 Task: Make in the project CometWorks a sprint 'Rushing Rapids'. Create in the project CometWorks a sprint 'Rushing Rapids'. Add in the project CometWorks a sprint 'Rushing Rapids'
Action: Mouse moved to (210, 59)
Screenshot: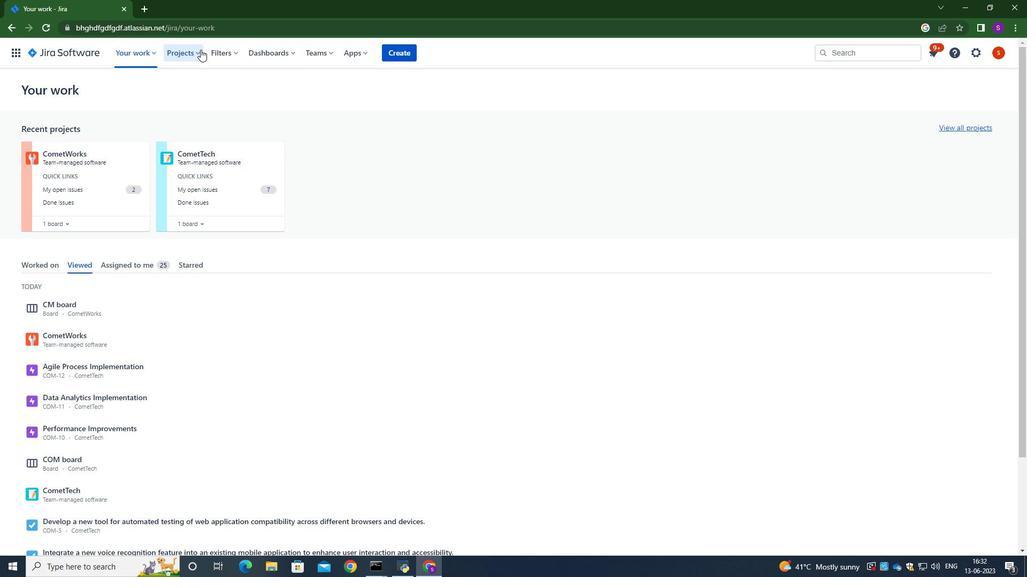 
Action: Mouse pressed left at (210, 59)
Screenshot: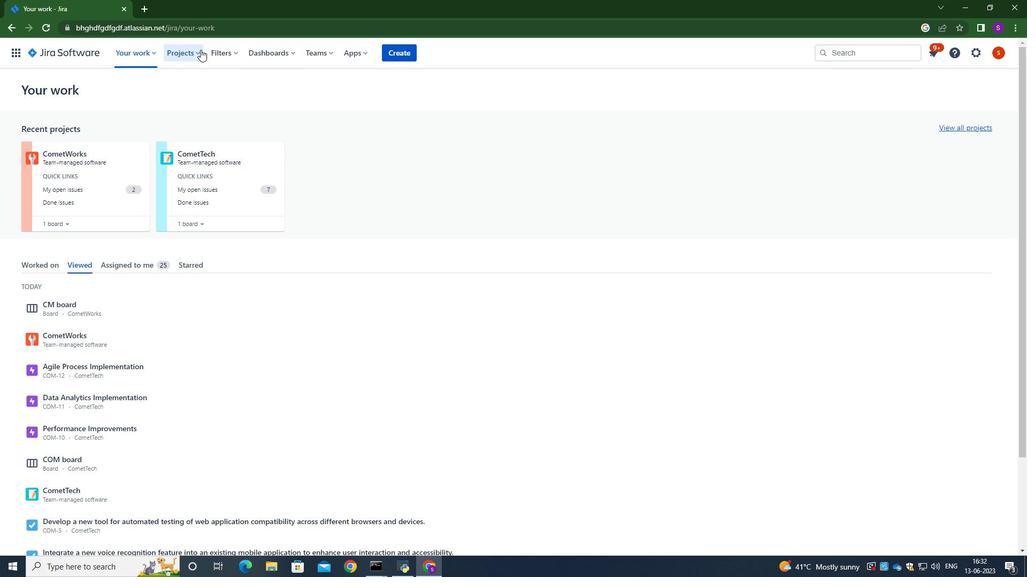 
Action: Mouse moved to (240, 115)
Screenshot: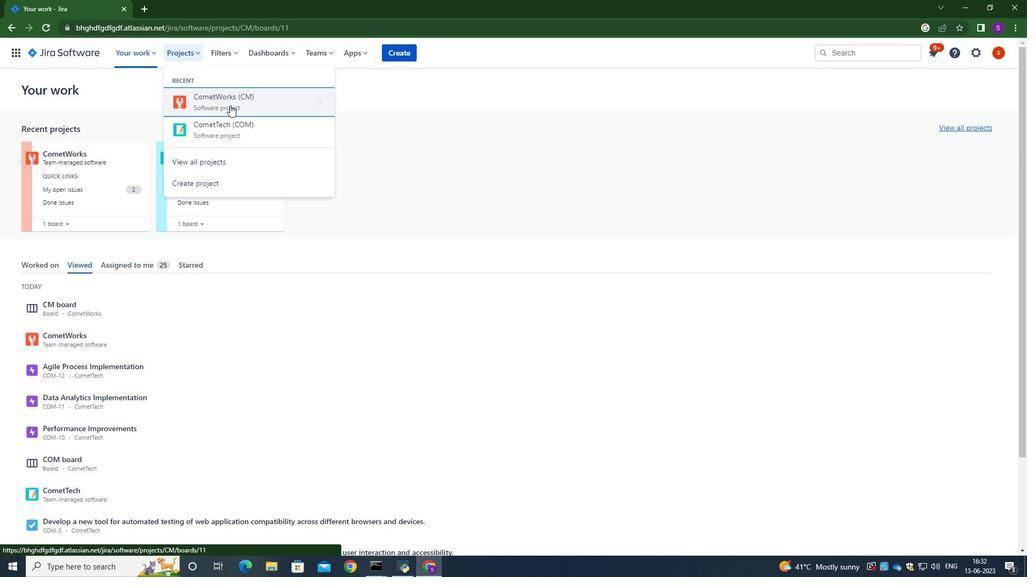 
Action: Mouse pressed left at (240, 115)
Screenshot: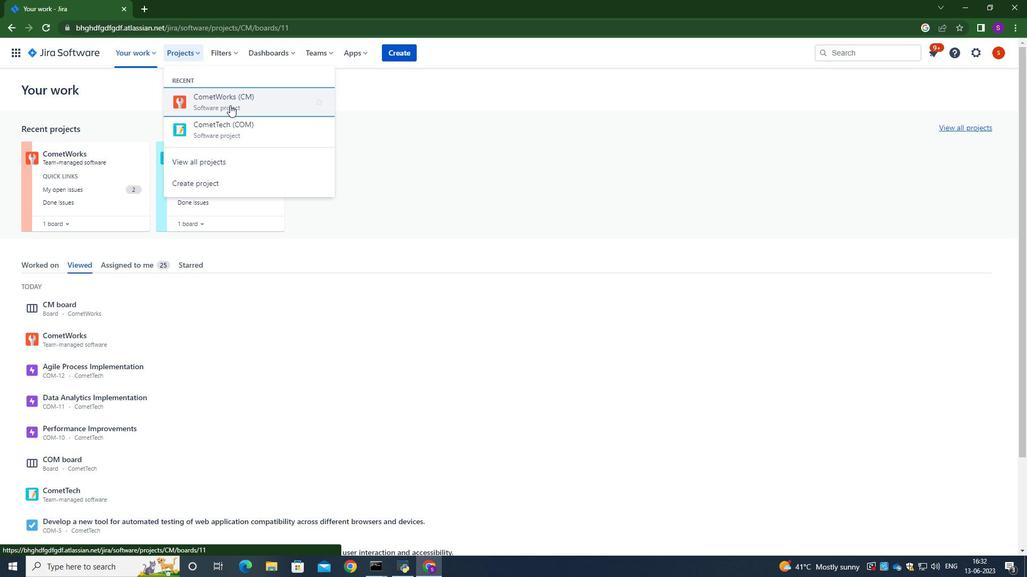 
Action: Mouse moved to (95, 179)
Screenshot: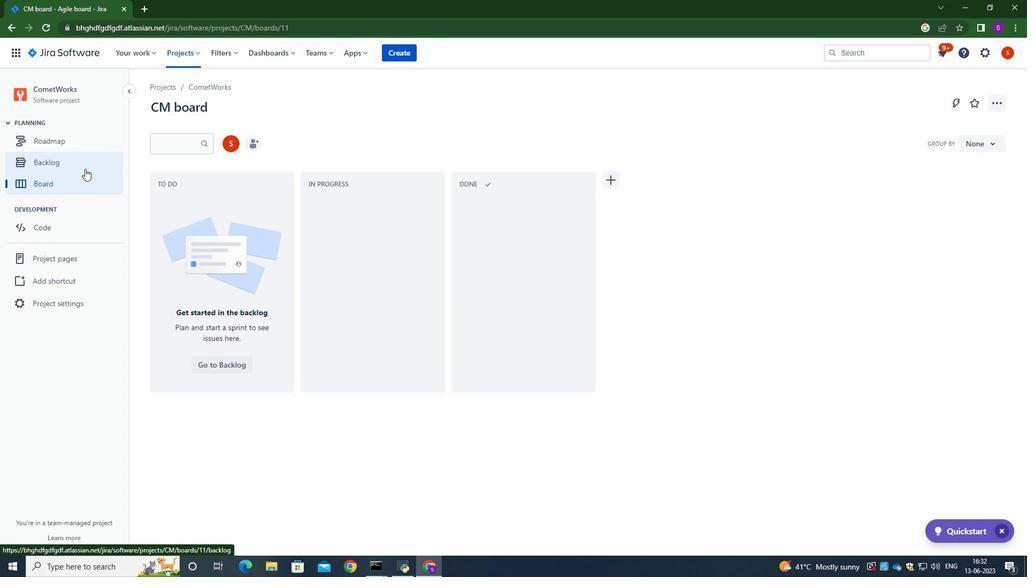 
Action: Mouse pressed left at (95, 179)
Screenshot: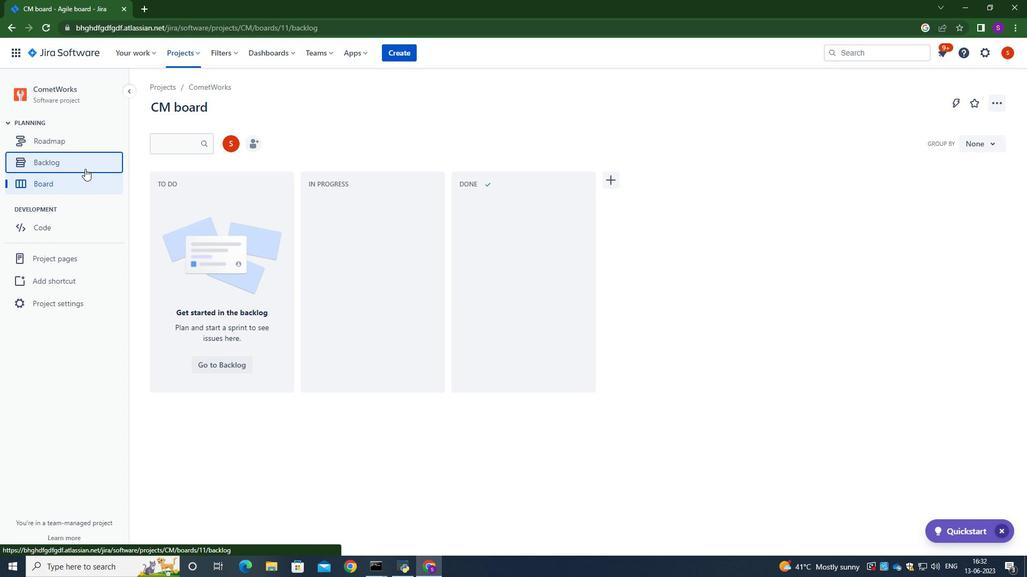 
Action: Mouse moved to (552, 297)
Screenshot: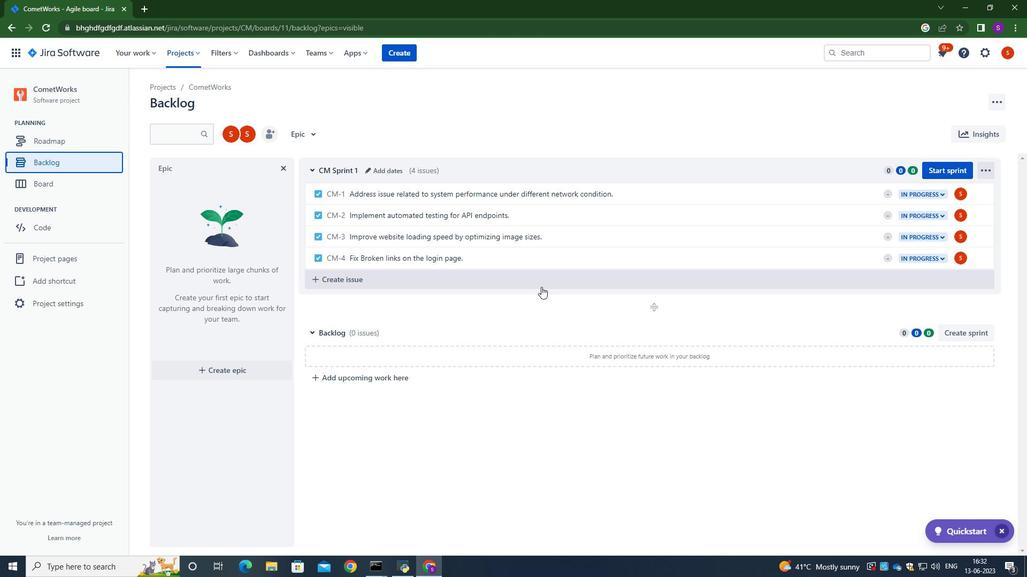 
Action: Mouse scrolled (552, 297) with delta (0, 0)
Screenshot: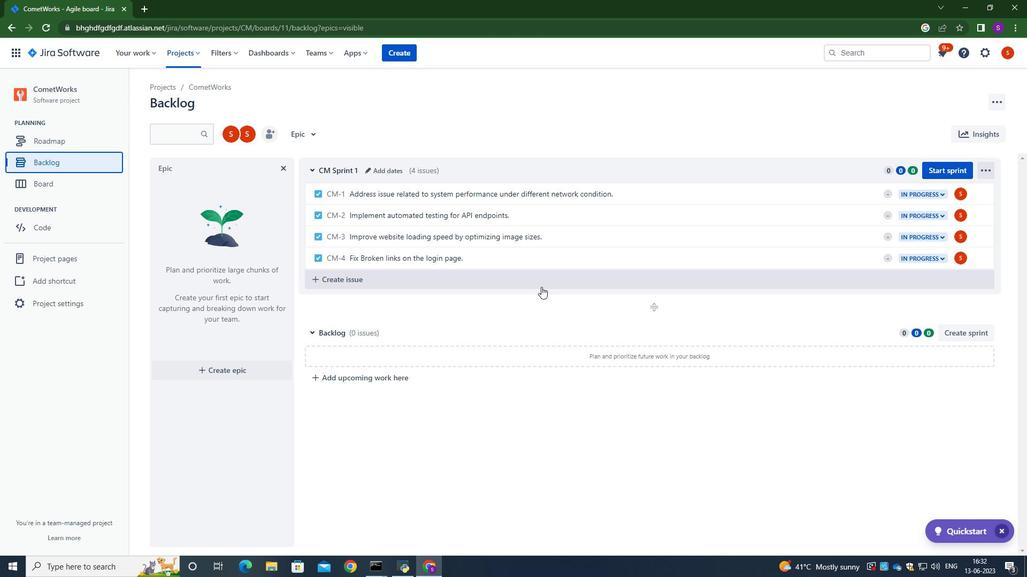 
Action: Mouse moved to (551, 297)
Screenshot: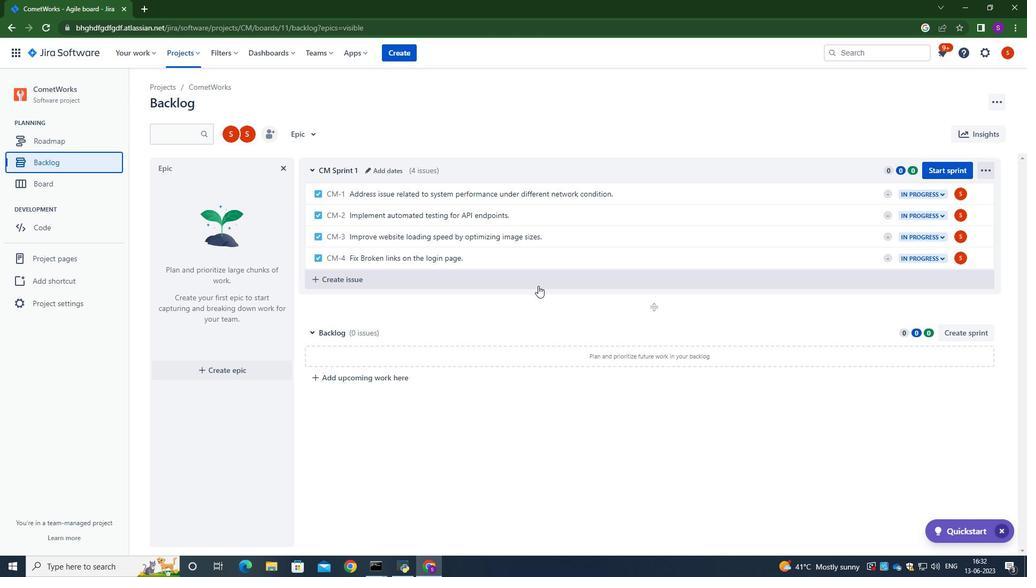 
Action: Mouse scrolled (551, 296) with delta (0, 0)
Screenshot: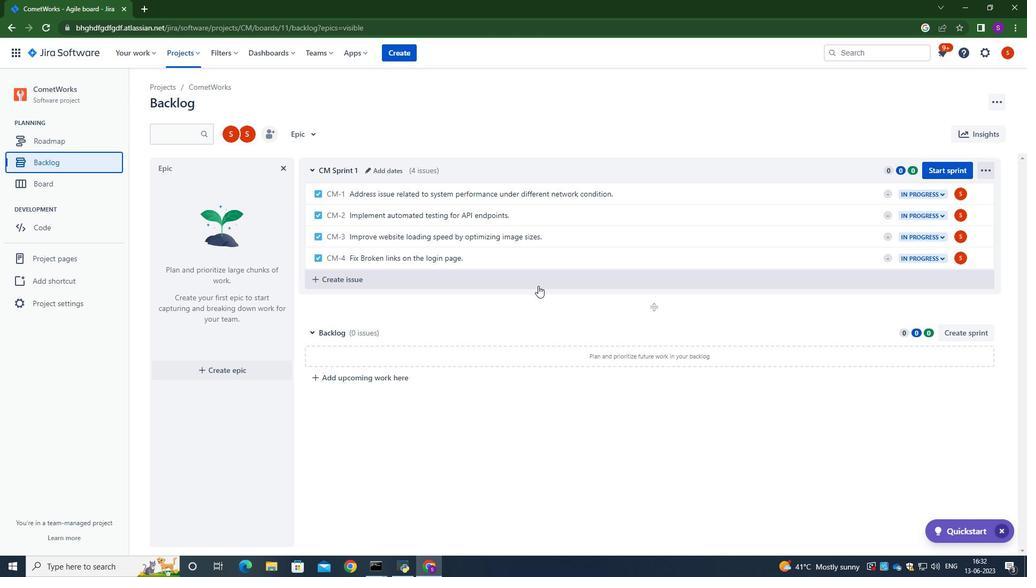 
Action: Mouse moved to (970, 346)
Screenshot: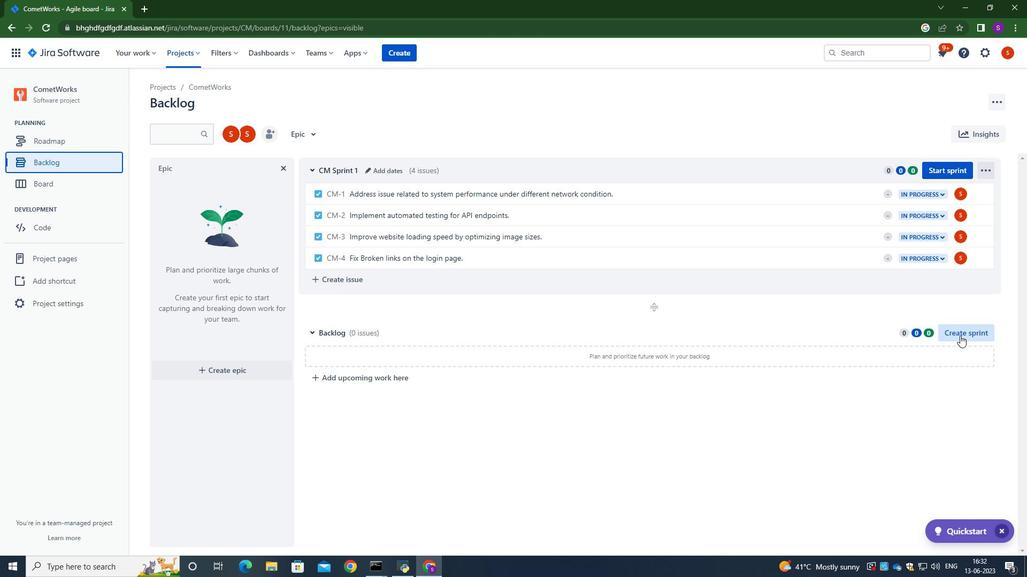 
Action: Mouse pressed left at (970, 346)
Screenshot: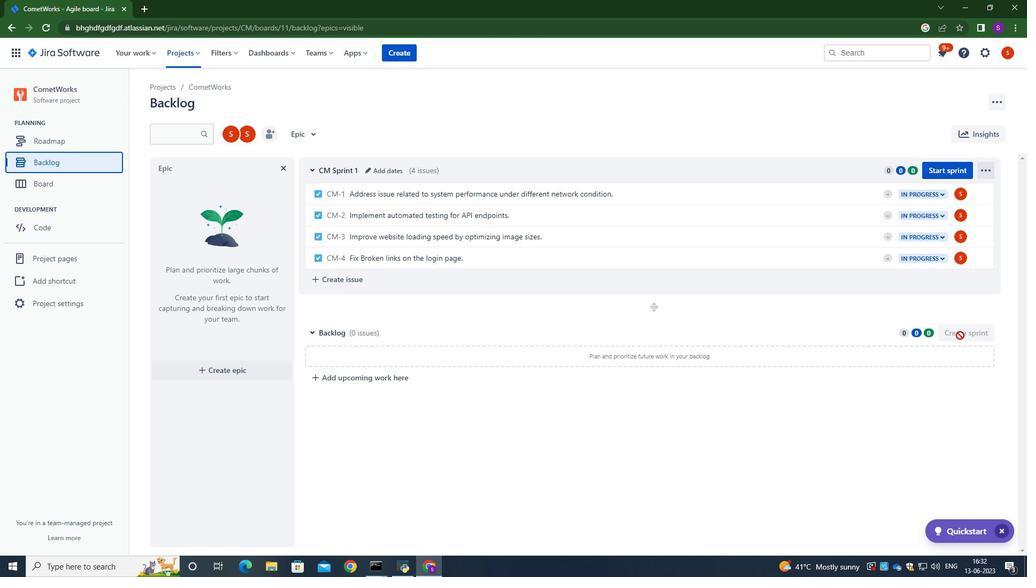 
Action: Mouse moved to (992, 340)
Screenshot: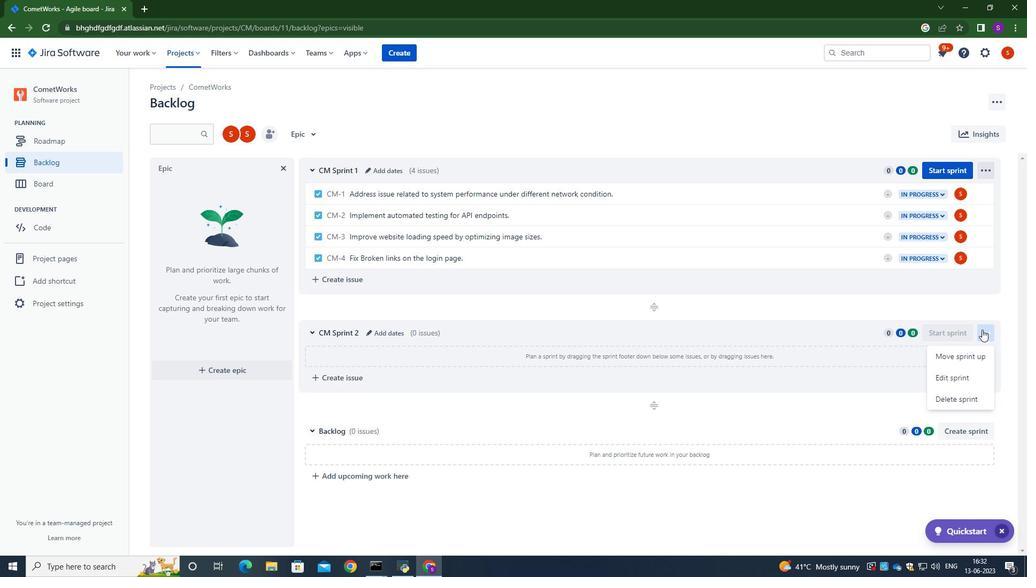 
Action: Mouse pressed left at (992, 340)
Screenshot: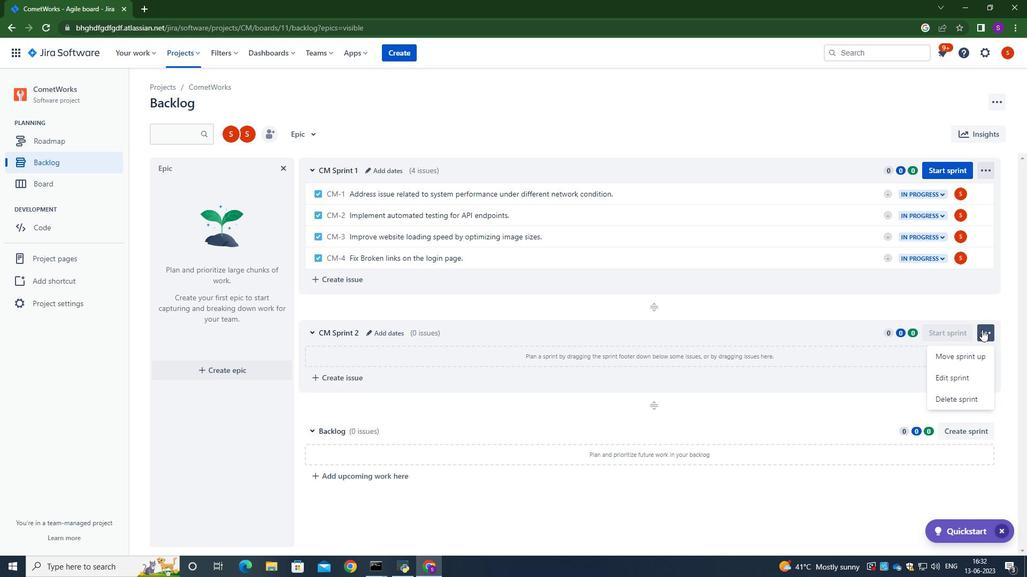 
Action: Mouse moved to (959, 389)
Screenshot: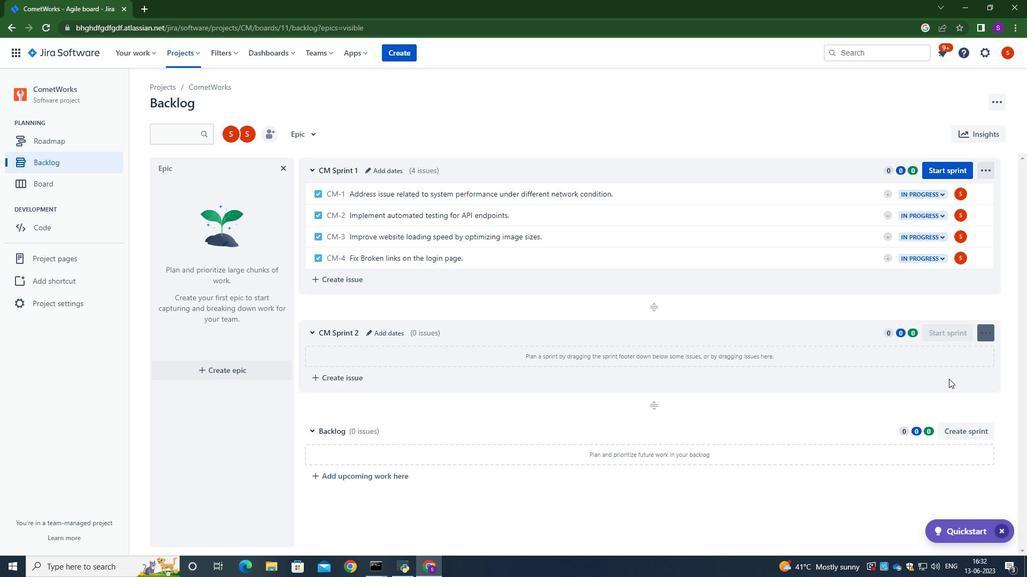 
Action: Mouse pressed left at (959, 389)
Screenshot: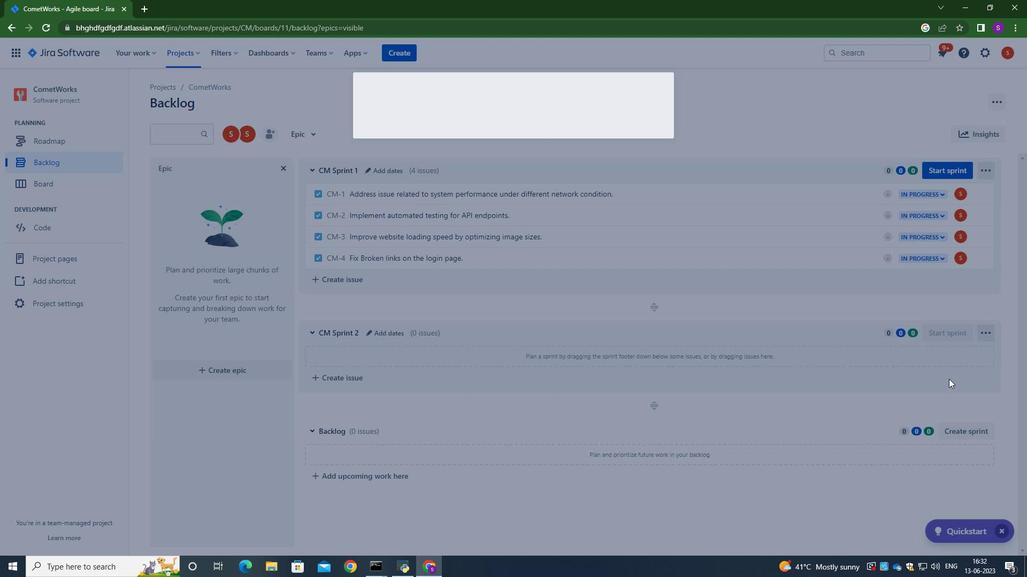 
Action: Mouse moved to (446, 144)
Screenshot: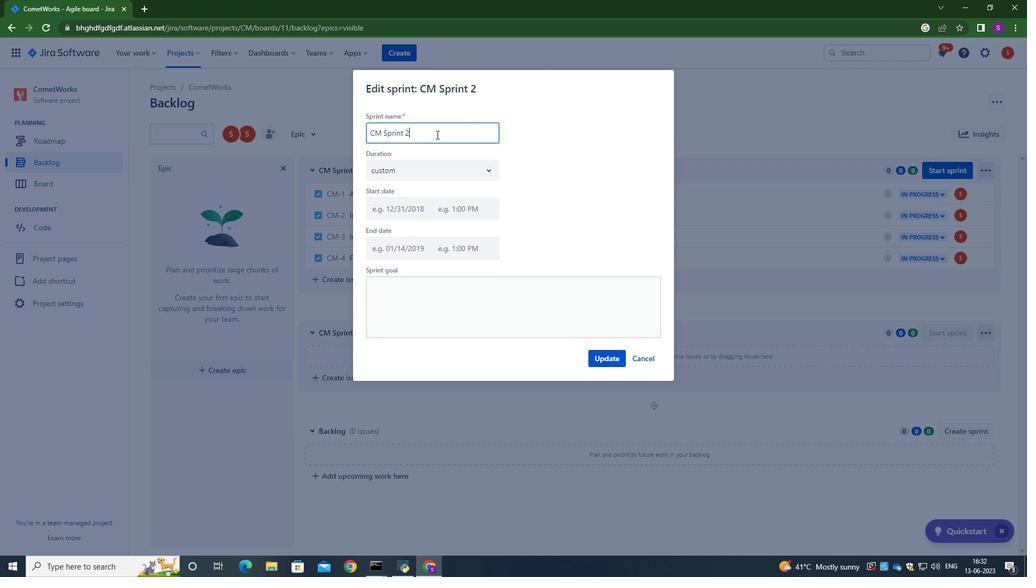 
Action: Key pressed <Key.backspace><Key.backspace><Key.backspace><Key.backspace><Key.backspace><Key.backspace><Key.backspace><Key.backspace><Key.backspace><Key.backspace><Key.backspace><Key.backspace><Key.backspace><Key.backspace><Key.backspace><Key.backspace><Key.backspace><Key.backspace><Key.backspace><Key.backspace><Key.backspace><Key.backspace><Key.backspace><Key.backspace><Key.backspace><Key.backspace><Key.caps_lock>R<Key.caps_lock>ushing<Key.space><Key.caps_lock>R<Key.caps_lock>apids
Screenshot: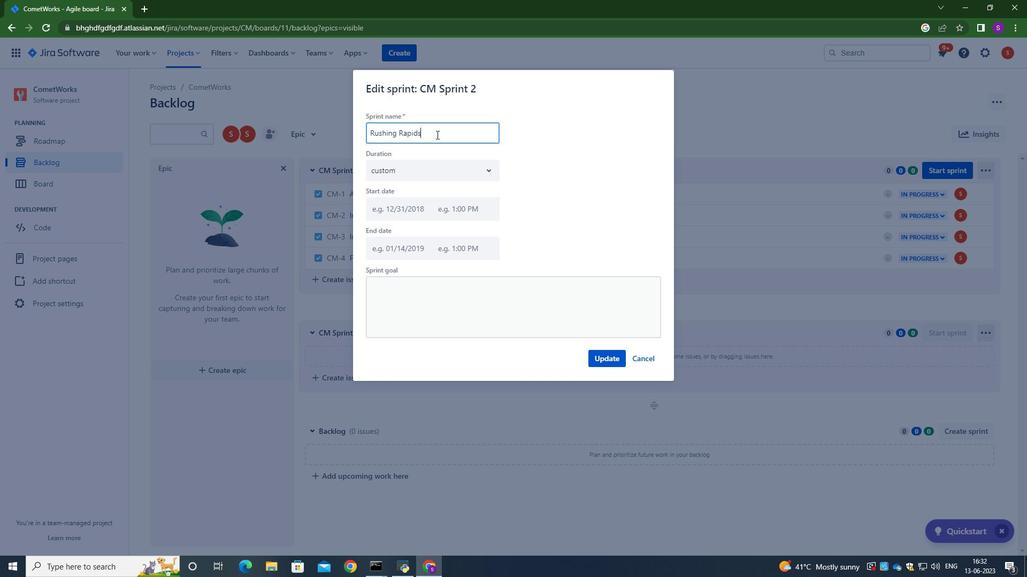 
Action: Mouse moved to (616, 368)
Screenshot: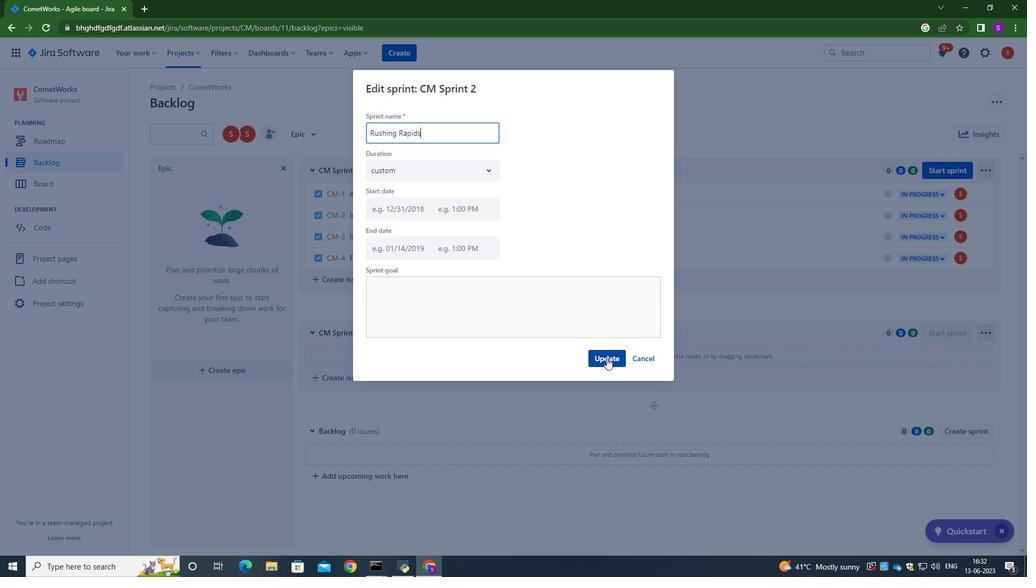 
Action: Mouse pressed left at (616, 368)
Screenshot: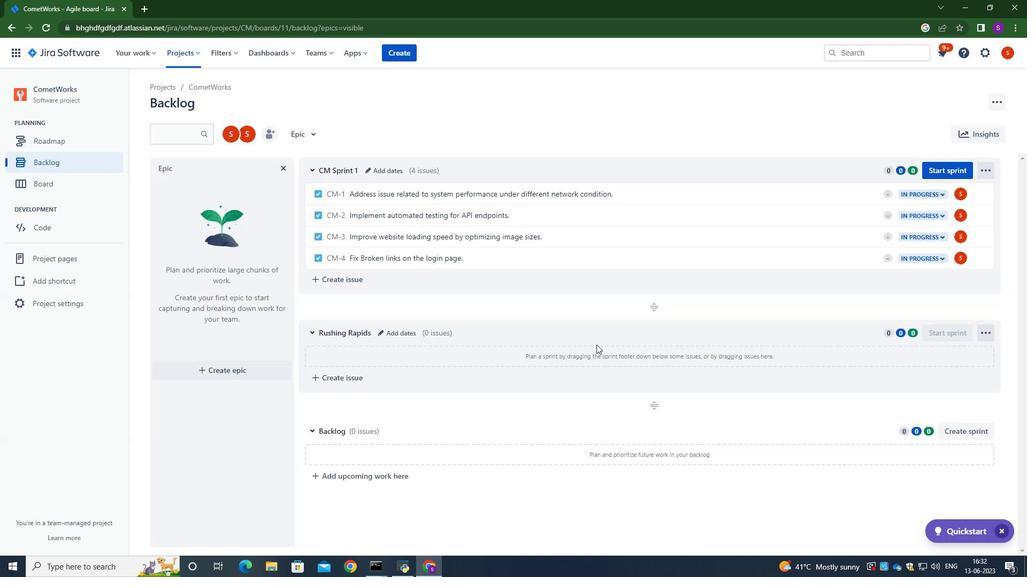 
Action: Mouse moved to (978, 441)
Screenshot: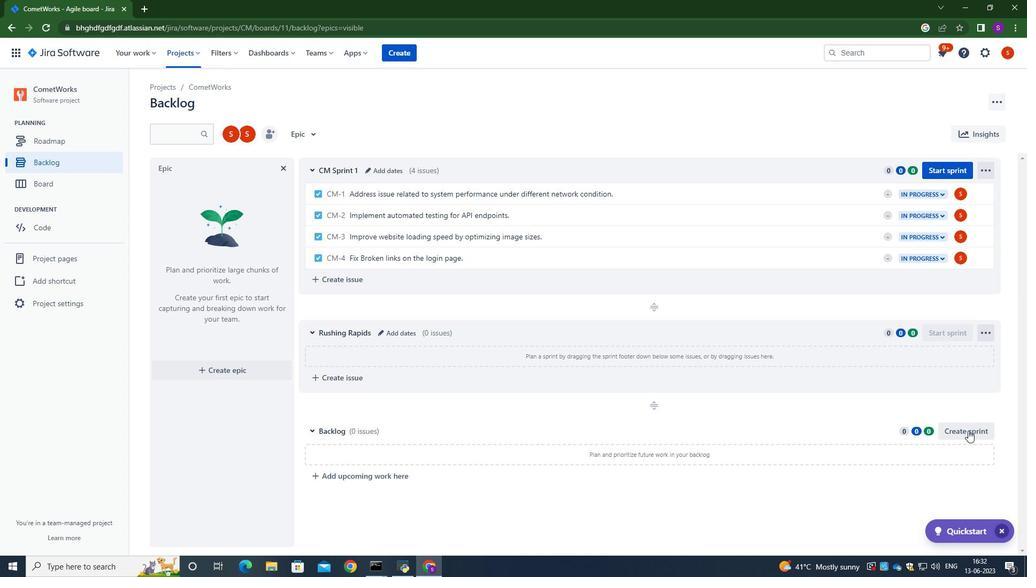 
Action: Mouse pressed left at (978, 441)
Screenshot: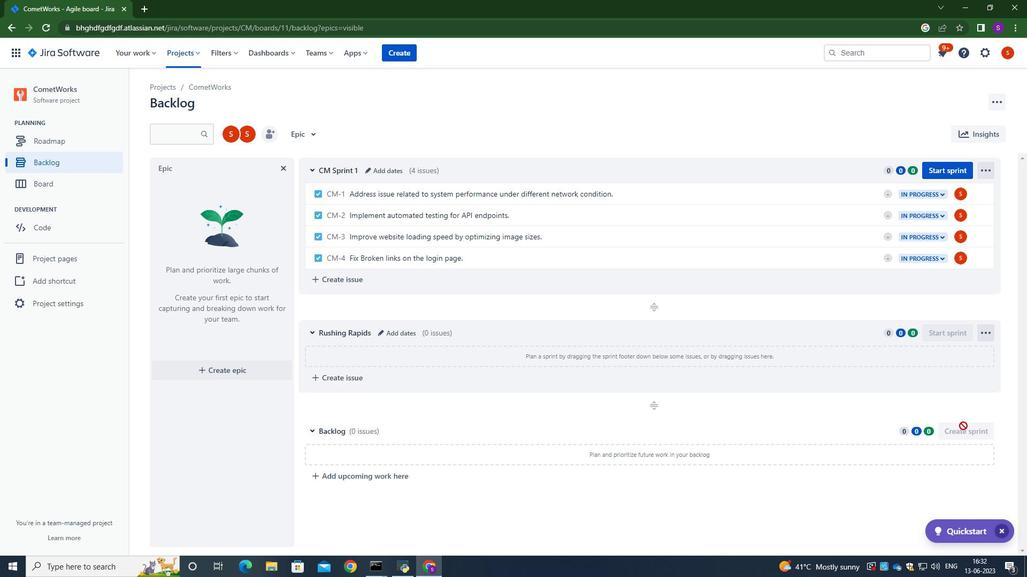 
Action: Mouse moved to (403, 439)
Screenshot: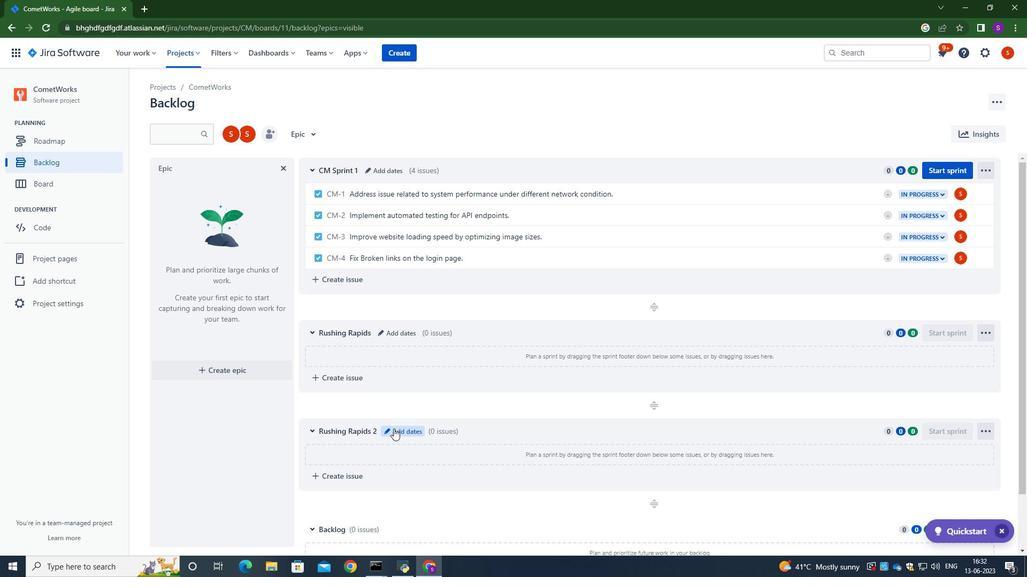 
Action: Mouse pressed left at (403, 439)
Screenshot: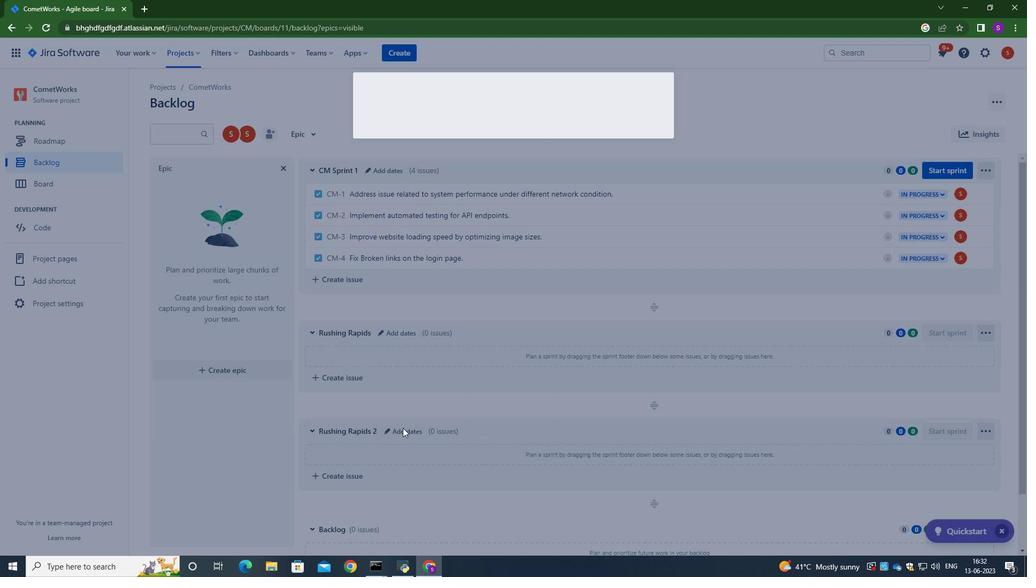 
Action: Mouse moved to (454, 140)
Screenshot: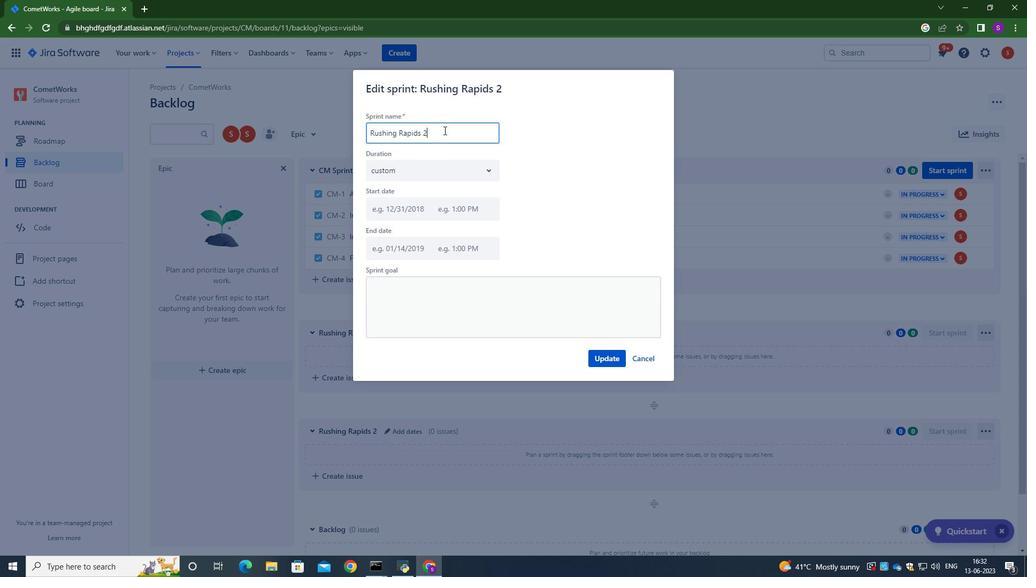 
Action: Key pressed <Key.backspace><Key.backspace><Key.backspace><Key.backspace><Key.backspace><Key.backspace><Key.backspace><Key.backspace><Key.backspace><Key.backspace><Key.backspace><Key.backspace><Key.backspace><Key.backspace><Key.backspace><Key.backspace><Key.backspace><Key.backspace><Key.backspace><Key.backspace><Key.backspace><Key.backspace><Key.backspace><Key.backspace><Key.backspace><Key.backspace><Key.backspace><Key.backspace><Key.backspace><Key.backspace><Key.backspace><Key.backspace><Key.backspace><Key.backspace><Key.caps_lock>R<Key.caps_lock>ushing<Key.space><Key.caps_lock>R<Key.caps_lock>apids
Screenshot: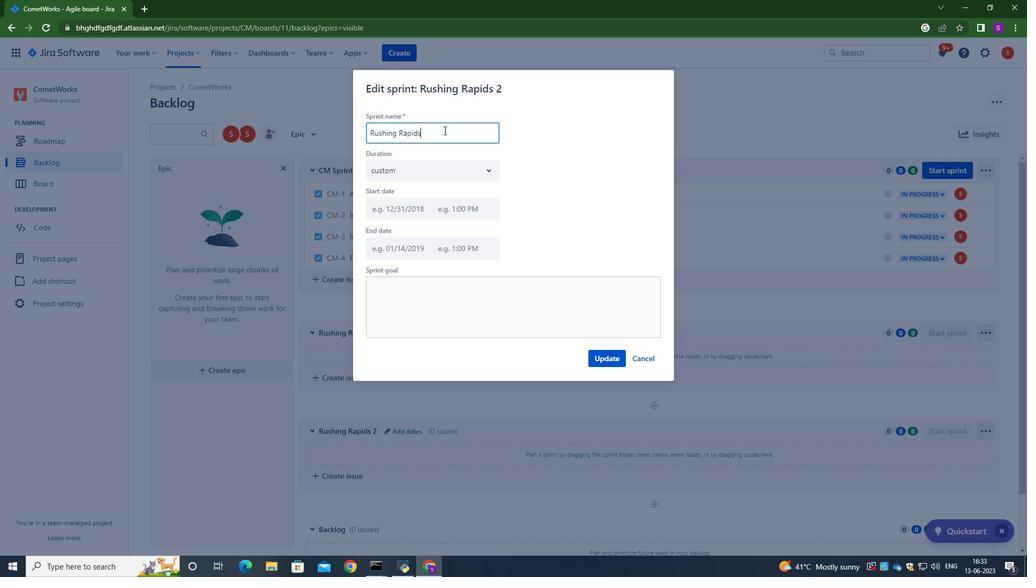
Action: Mouse moved to (613, 363)
Screenshot: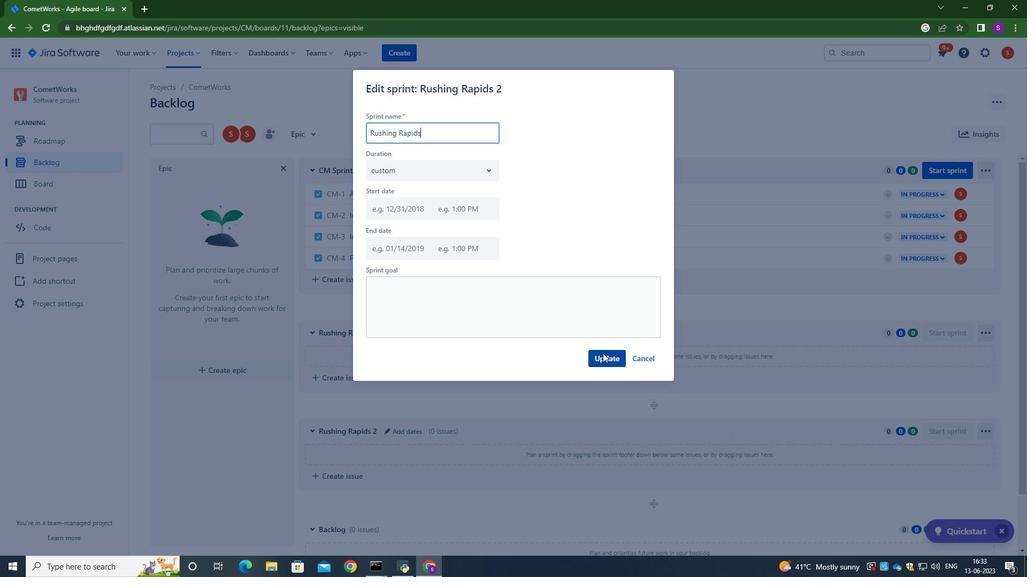 
Action: Mouse pressed left at (613, 363)
Screenshot: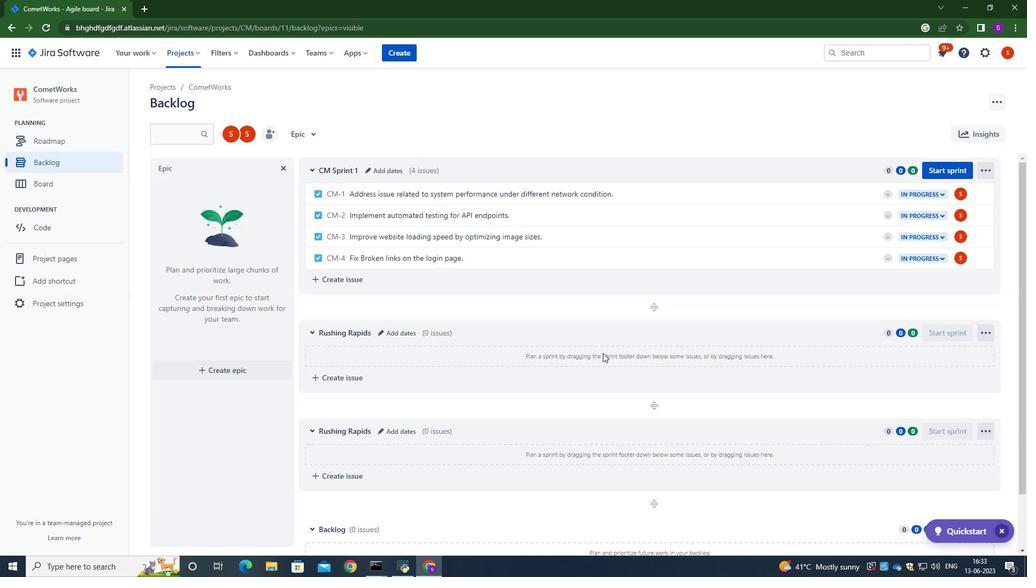 
Action: Mouse moved to (625, 281)
Screenshot: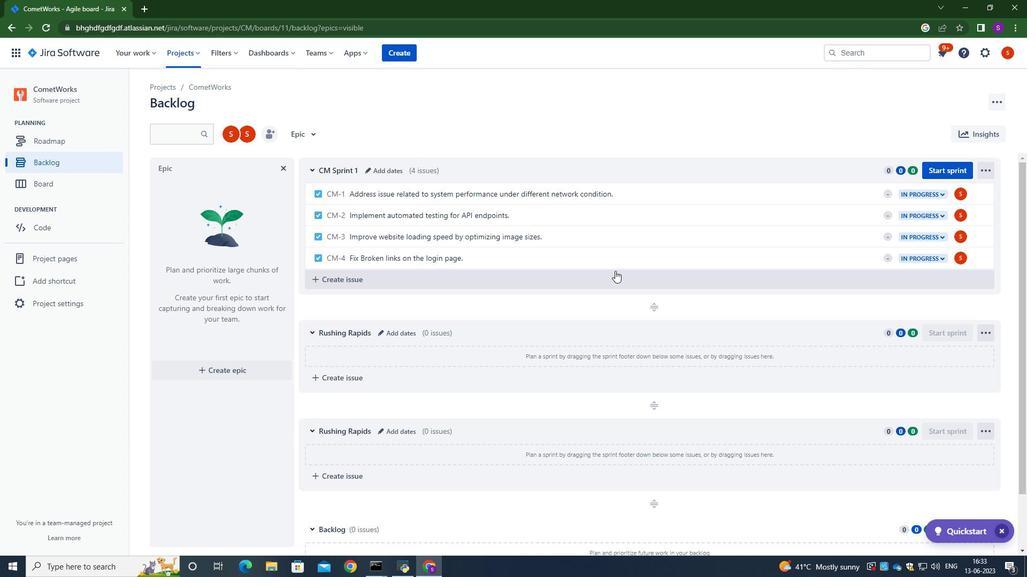 
Action: Mouse scrolled (625, 280) with delta (0, 0)
Screenshot: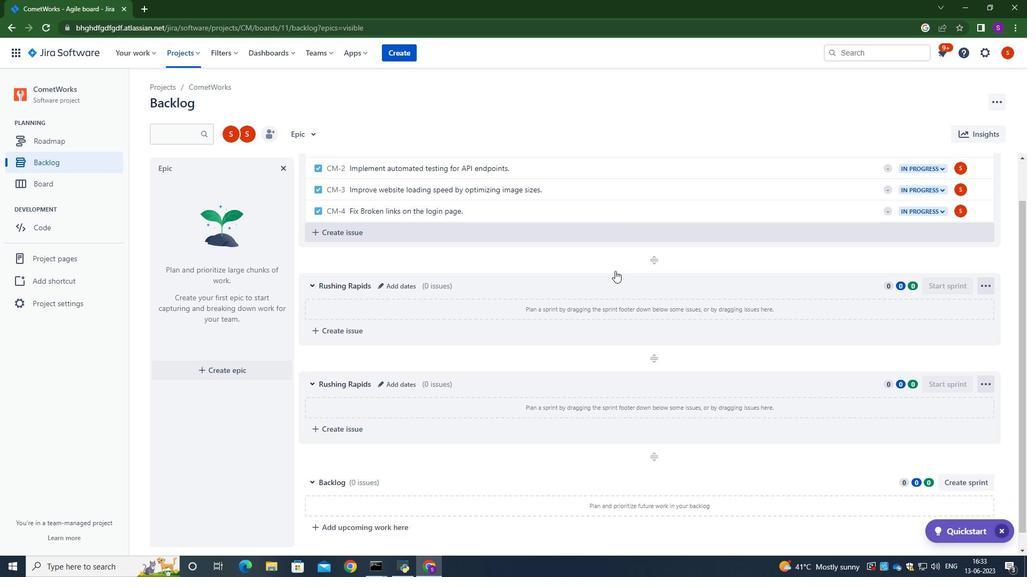 
Action: Mouse scrolled (625, 280) with delta (0, 0)
Screenshot: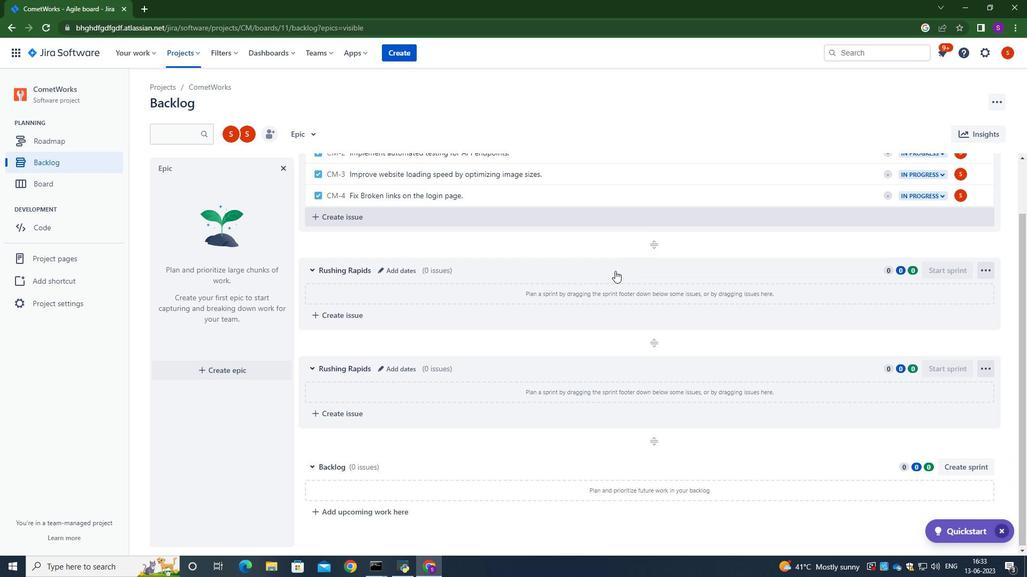
Action: Mouse scrolled (625, 280) with delta (0, 0)
Screenshot: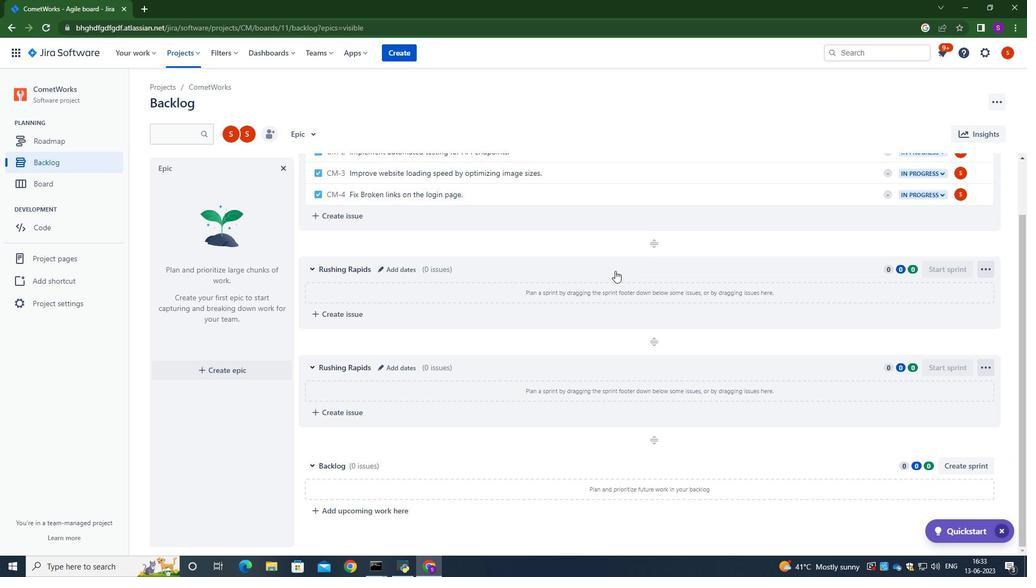
Action: Mouse moved to (977, 478)
Screenshot: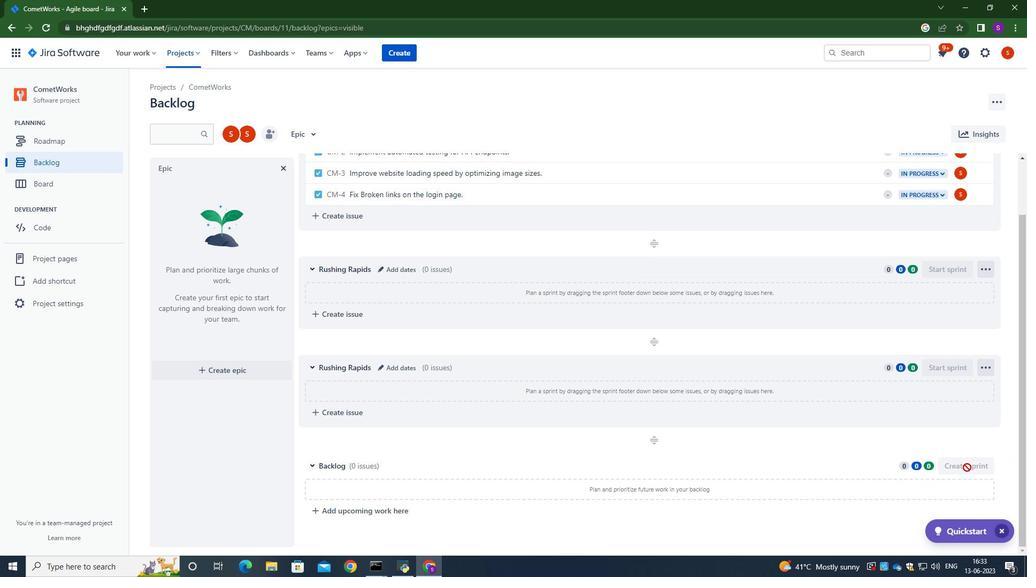 
Action: Mouse pressed left at (977, 478)
Screenshot: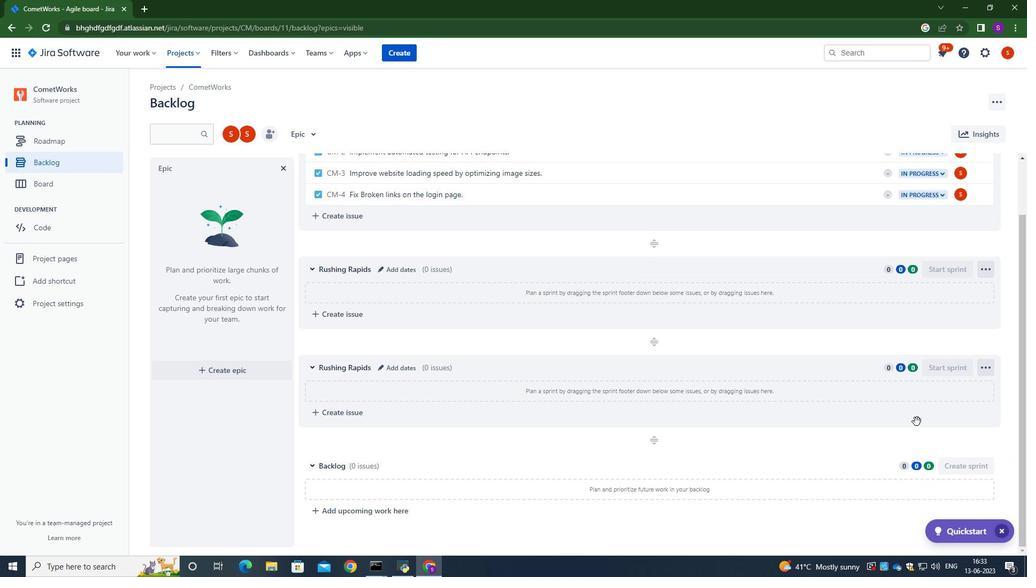 
Action: Mouse moved to (995, 472)
Screenshot: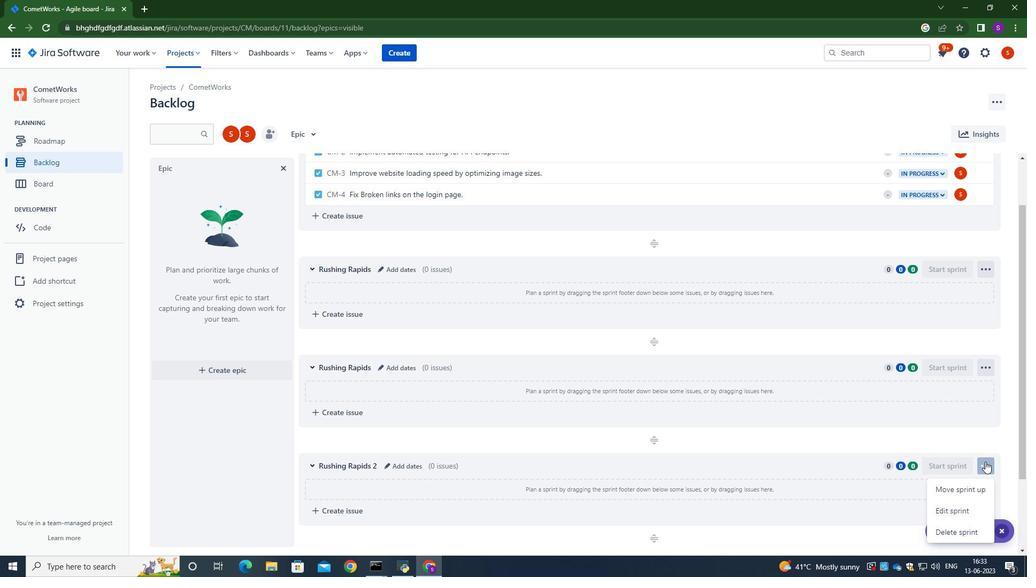 
Action: Mouse pressed left at (995, 472)
Screenshot: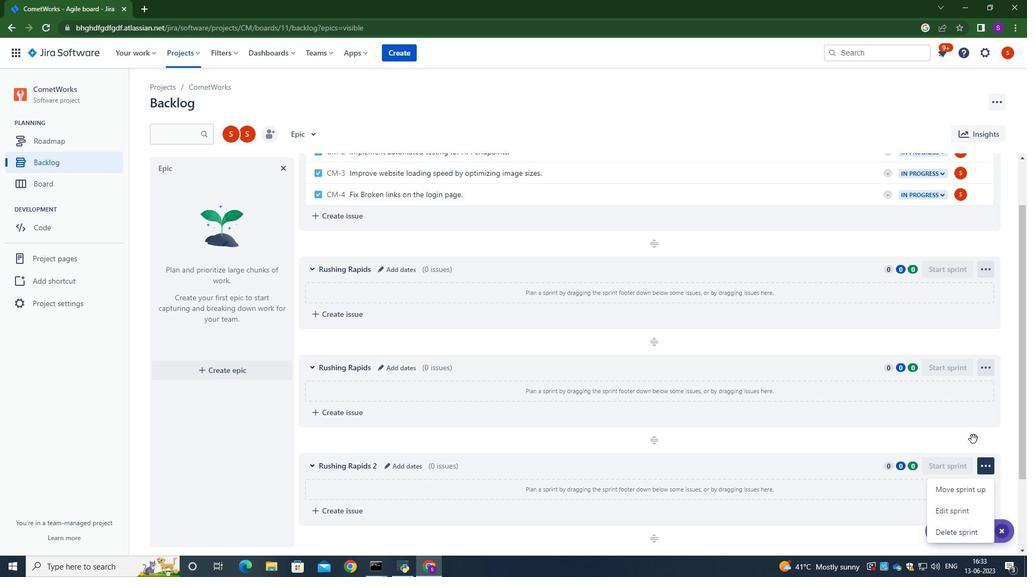 
Action: Mouse moved to (964, 524)
Screenshot: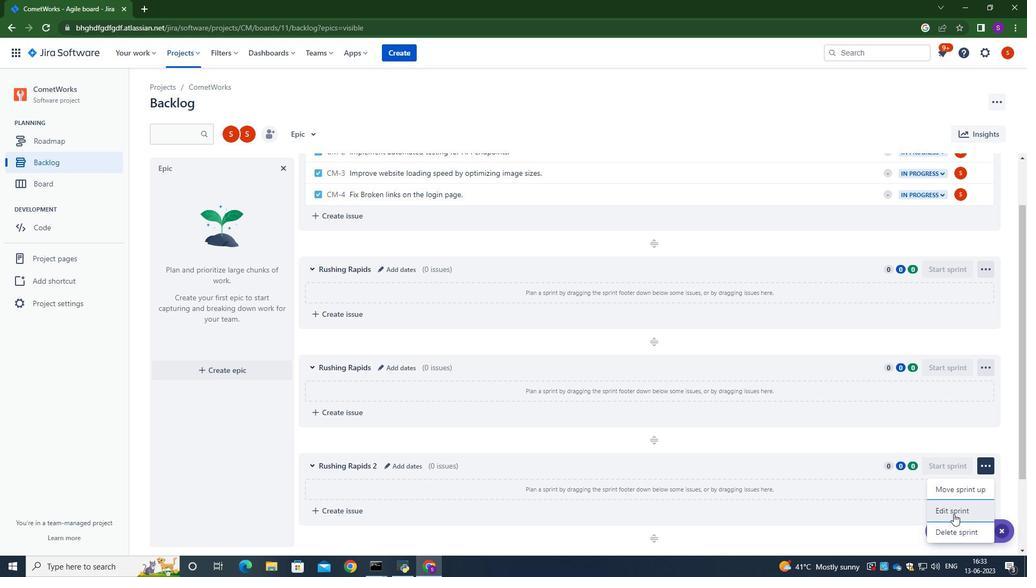 
Action: Mouse pressed left at (964, 524)
Screenshot: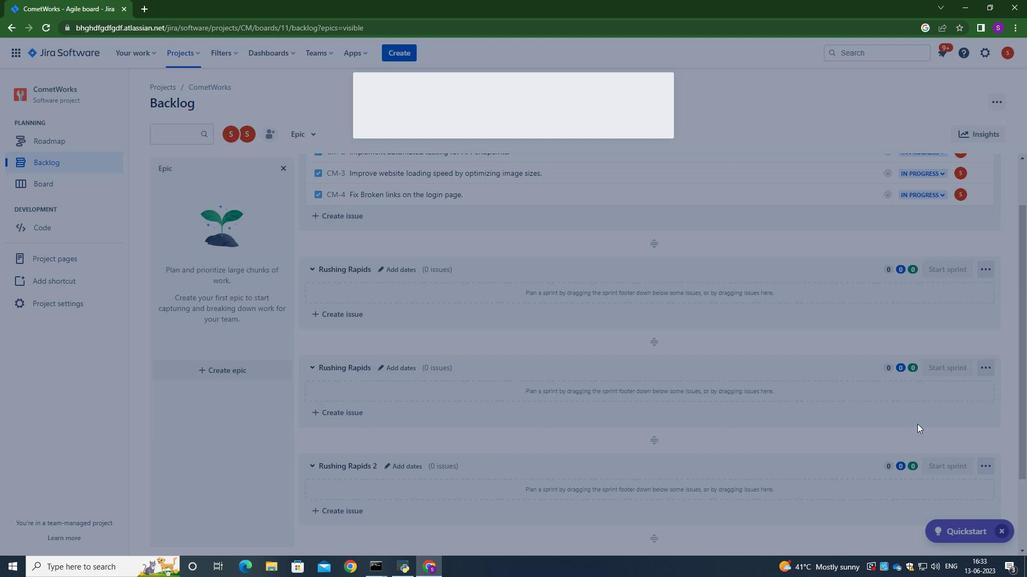 
Action: Mouse moved to (432, 127)
Screenshot: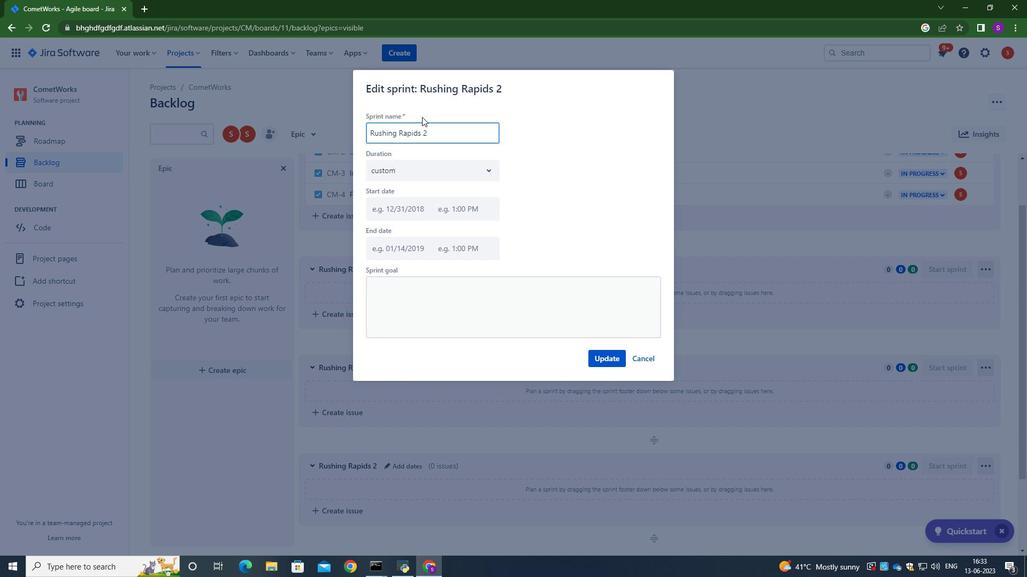 
Action: Key pressed <Key.backspace><Key.backspace><Key.backspace><Key.backspace><Key.backspace><Key.backspace><Key.backspace><Key.backspace><Key.backspace><Key.backspace><Key.backspace><Key.backspace><Key.backspace><Key.backspace><Key.backspace><Key.backspace><Key.backspace><Key.backspace><Key.backspace><Key.caps_lock>R<Key.caps_lock>ushing<Key.space><Key.caps_lock>R<Key.caps_lock>apids
Screenshot: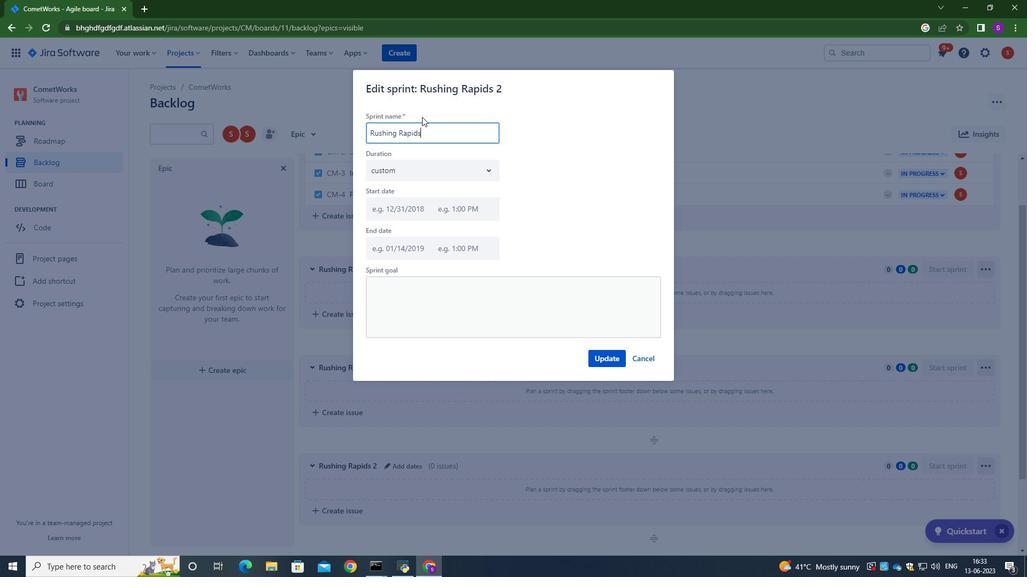 
Action: Mouse moved to (620, 369)
Screenshot: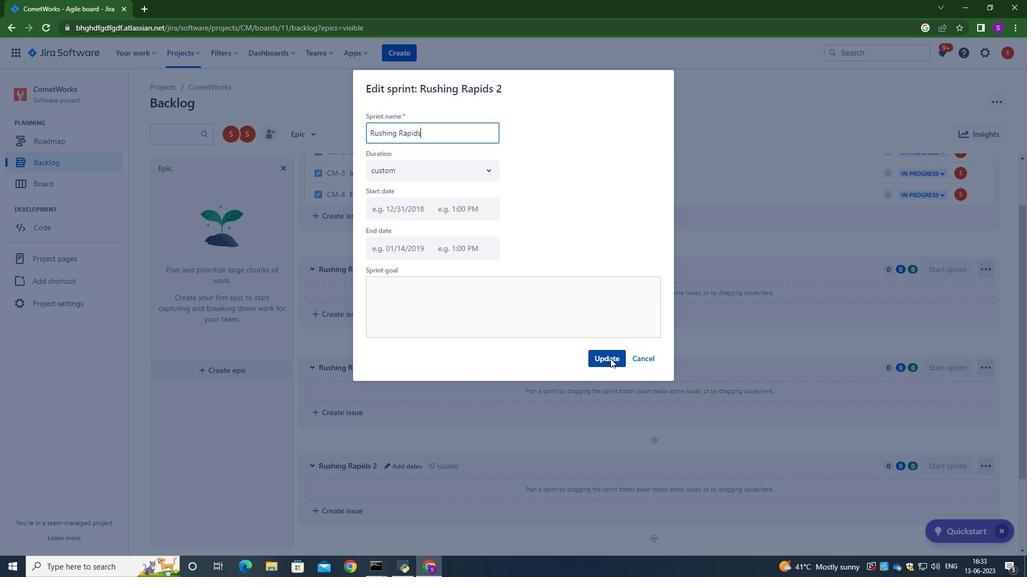 
Action: Mouse pressed left at (620, 369)
Screenshot: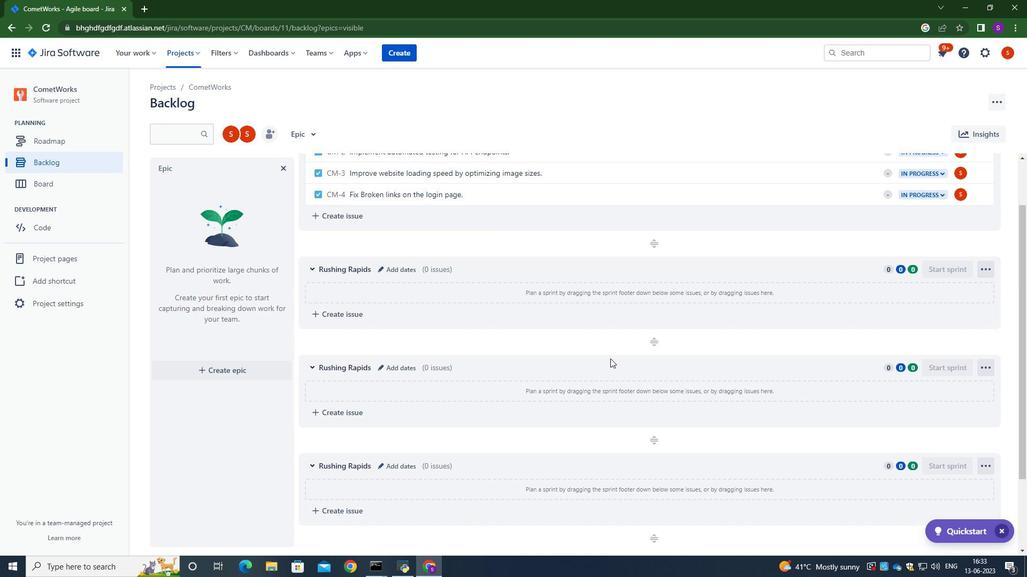 
